 Task: Open Card Card0000000094 in Board Board0000000024 in Workspace WS0000000008 in Trello. Add Member Email0000000030 to Card Card0000000094 in Board Board0000000024 in Workspace WS0000000008 in Trello. Add Blue Label titled Label0000000094 to Card Card0000000094 in Board Board0000000024 in Workspace WS0000000008 in Trello. Add Checklist CL0000000094 to Card Card0000000094 in Board Board0000000024 in Workspace WS0000000008 in Trello. Add Dates with Start Date as Sep 01 2023 and Due Date as Sep 30 2023 to Card Card0000000094 in Board Board0000000024 in Workspace WS0000000008 in Trello
Action: Mouse moved to (272, 280)
Screenshot: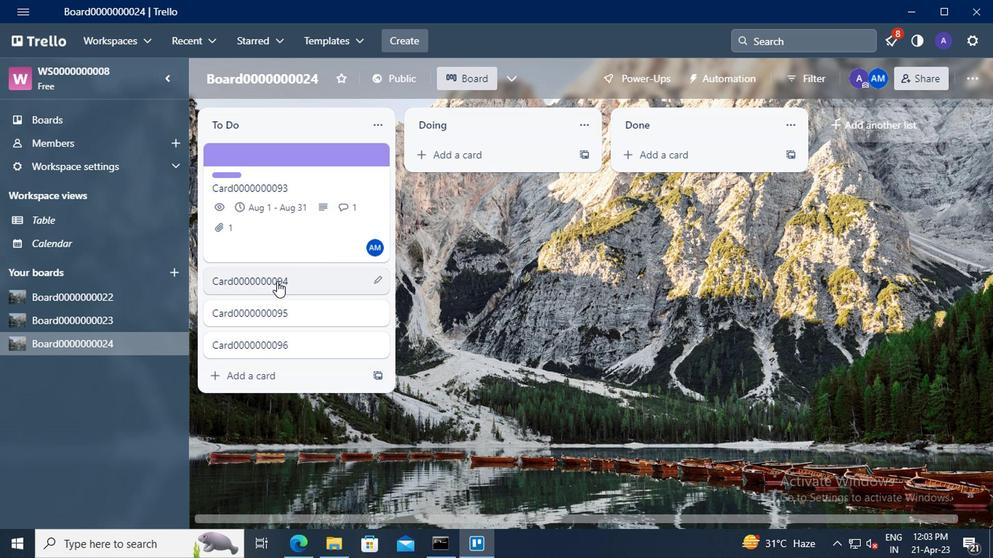 
Action: Mouse pressed left at (272, 280)
Screenshot: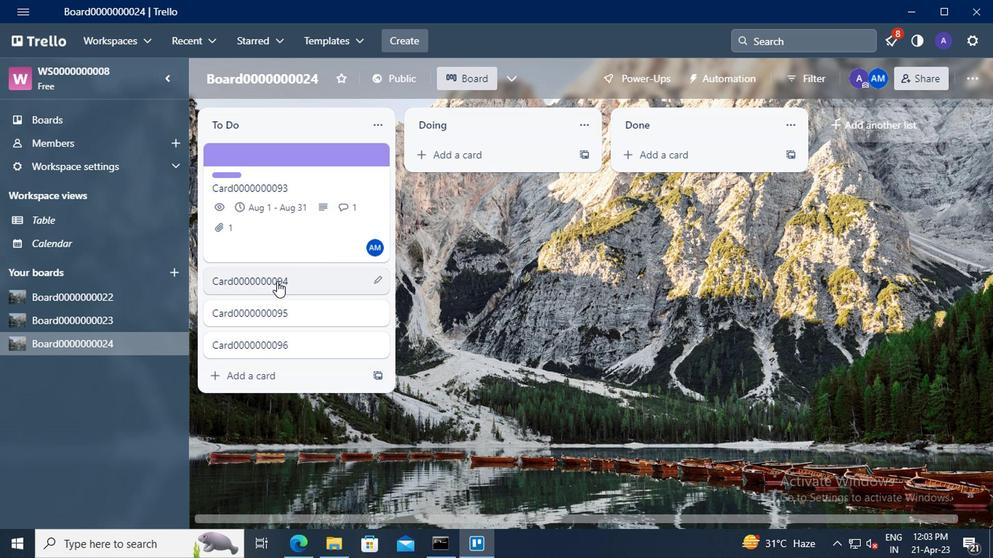 
Action: Mouse moved to (679, 189)
Screenshot: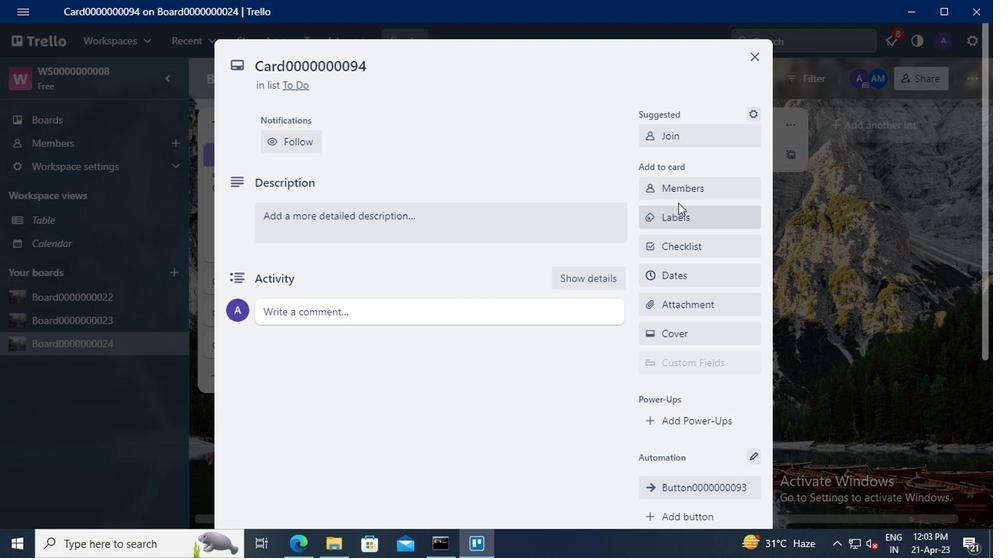 
Action: Mouse pressed left at (679, 189)
Screenshot: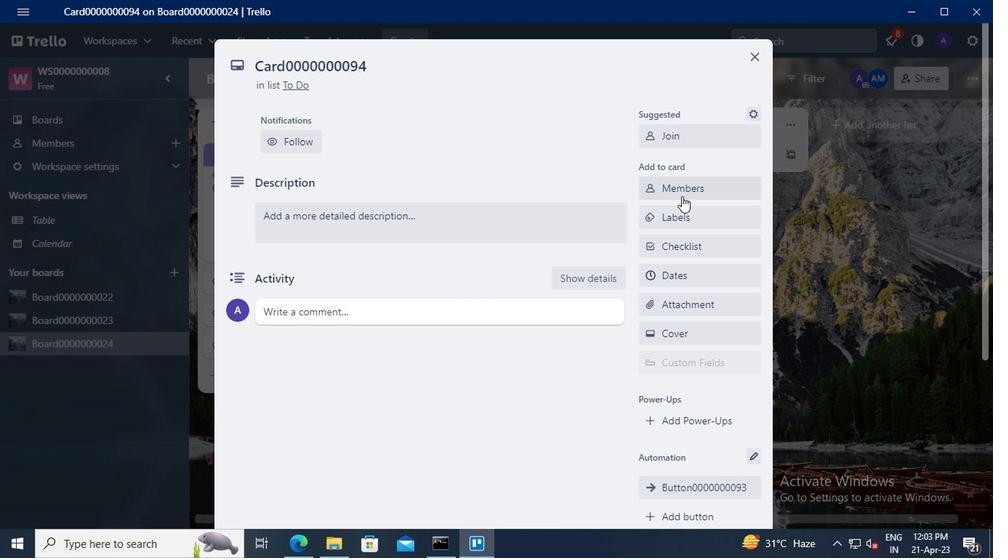 
Action: Mouse moved to (674, 255)
Screenshot: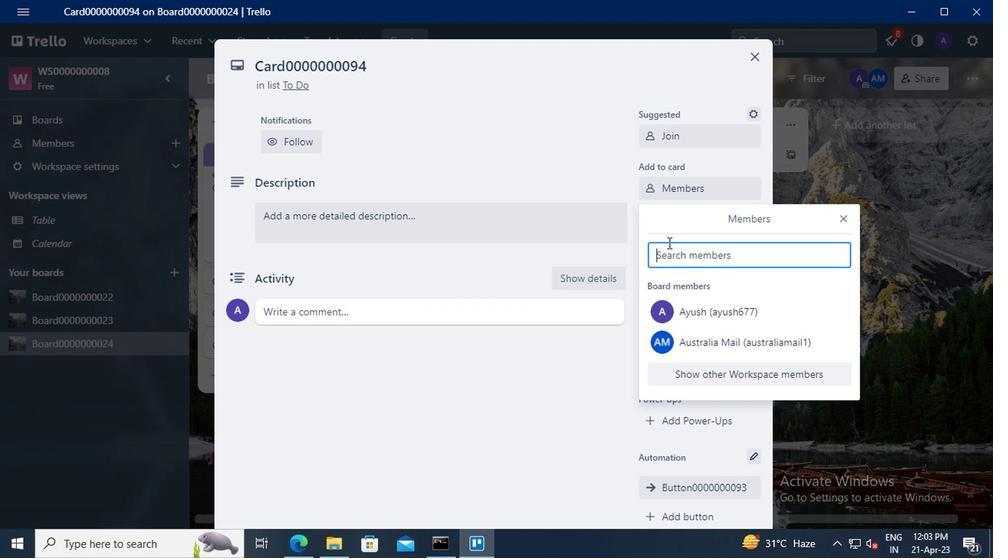 
Action: Mouse pressed left at (674, 255)
Screenshot: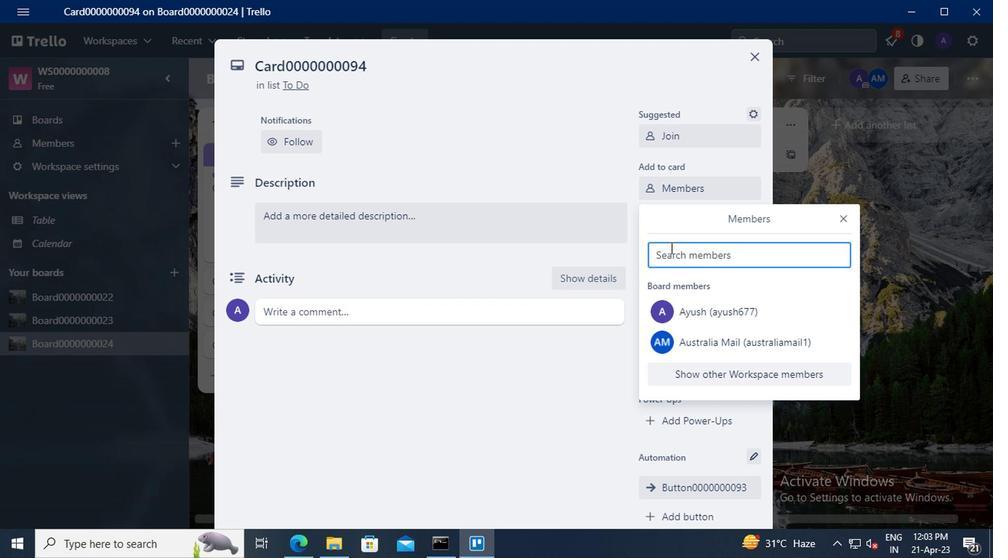 
Action: Mouse moved to (674, 255)
Screenshot: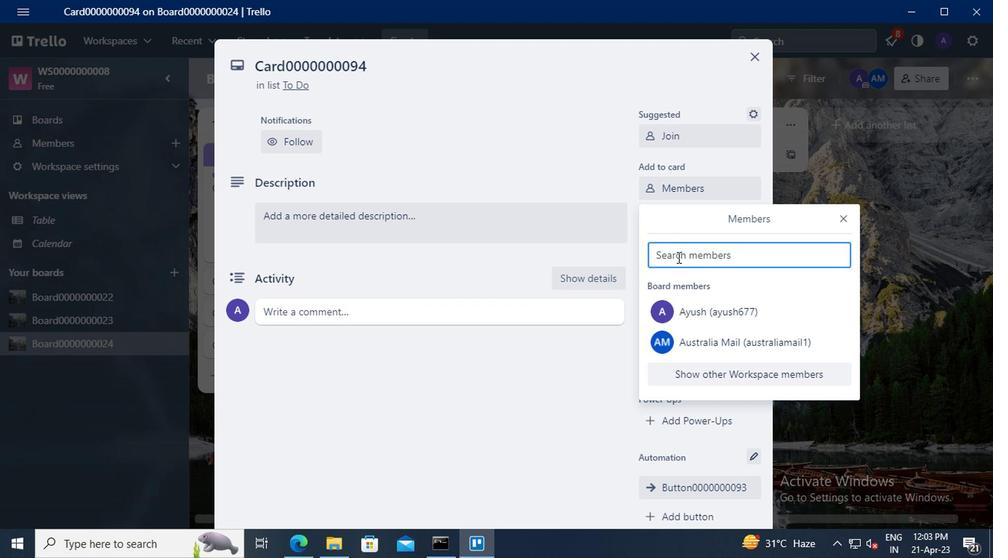 
Action: Key pressed nikrathi889<Key.shift>@GMAIL.COM
Screenshot: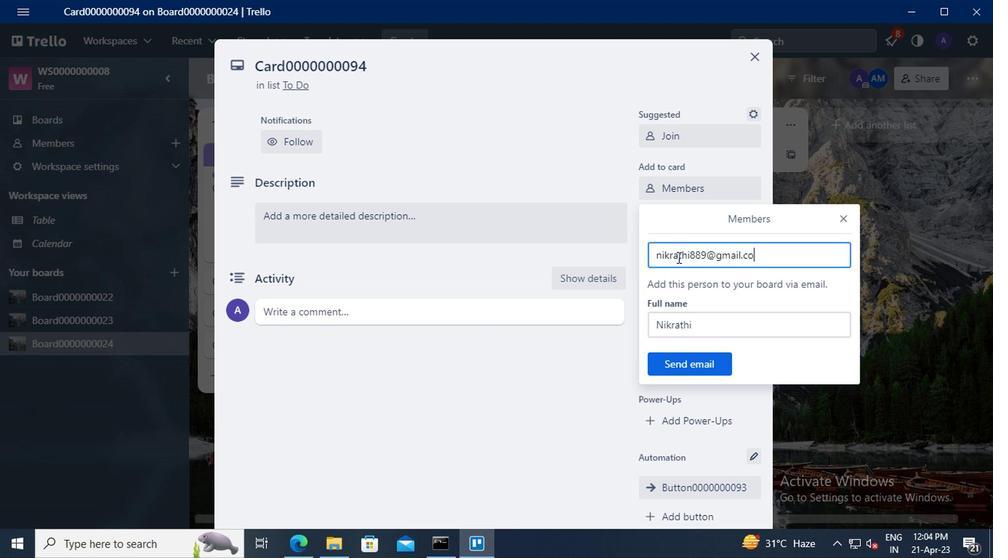
Action: Mouse moved to (688, 363)
Screenshot: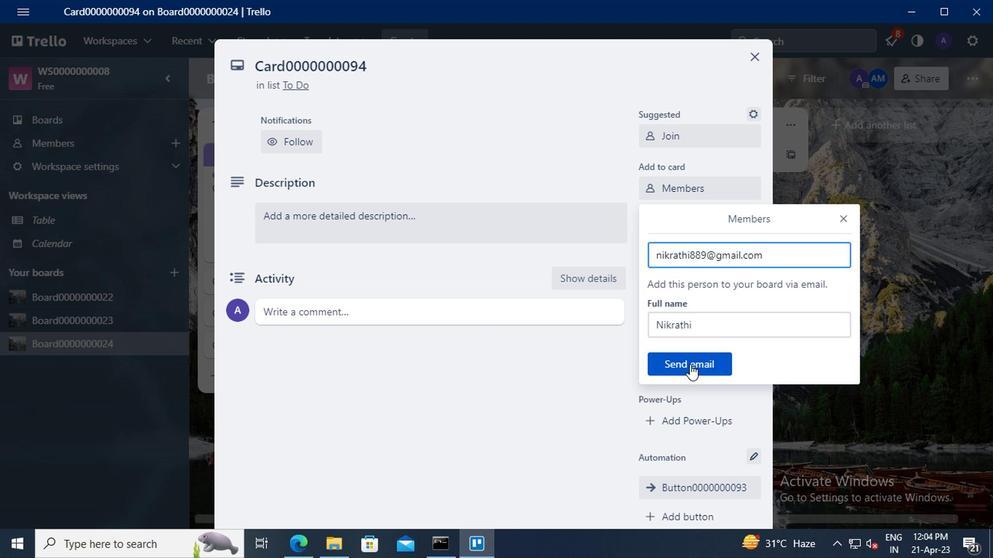 
Action: Mouse pressed left at (688, 363)
Screenshot: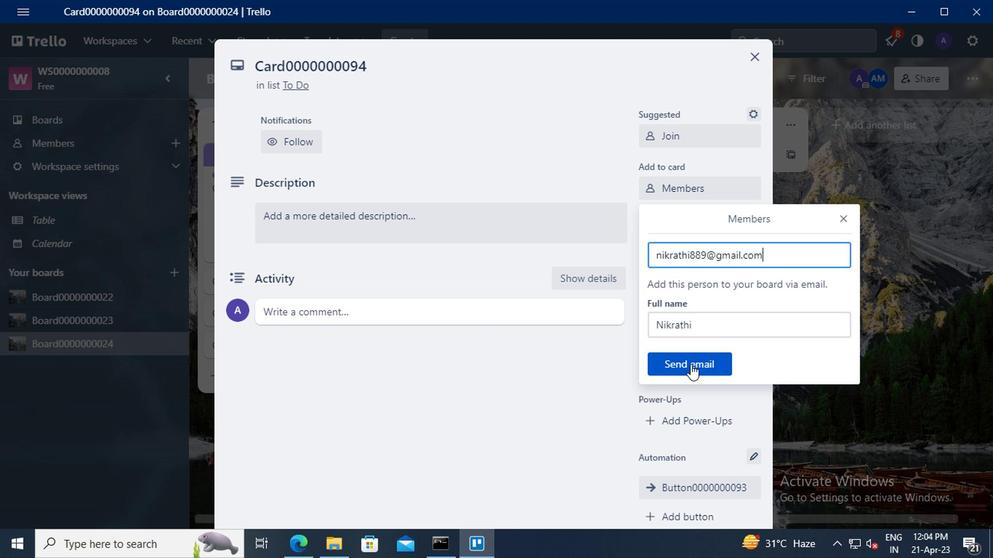 
Action: Mouse moved to (684, 210)
Screenshot: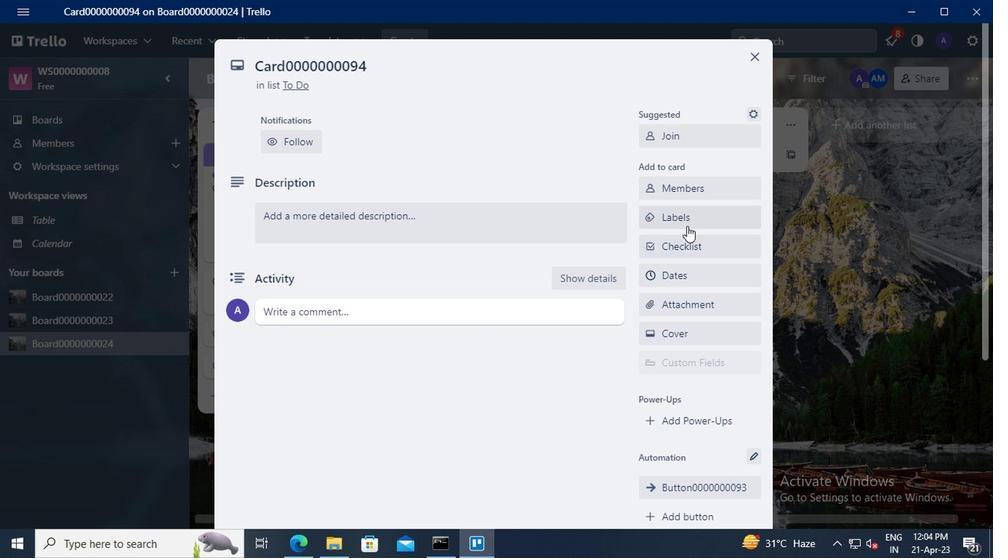 
Action: Mouse pressed left at (684, 210)
Screenshot: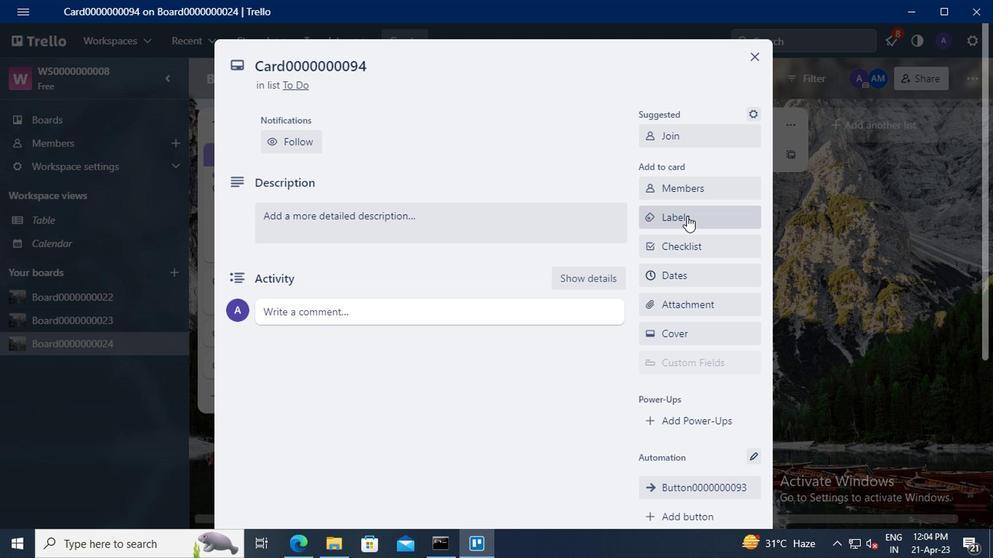 
Action: Mouse moved to (736, 357)
Screenshot: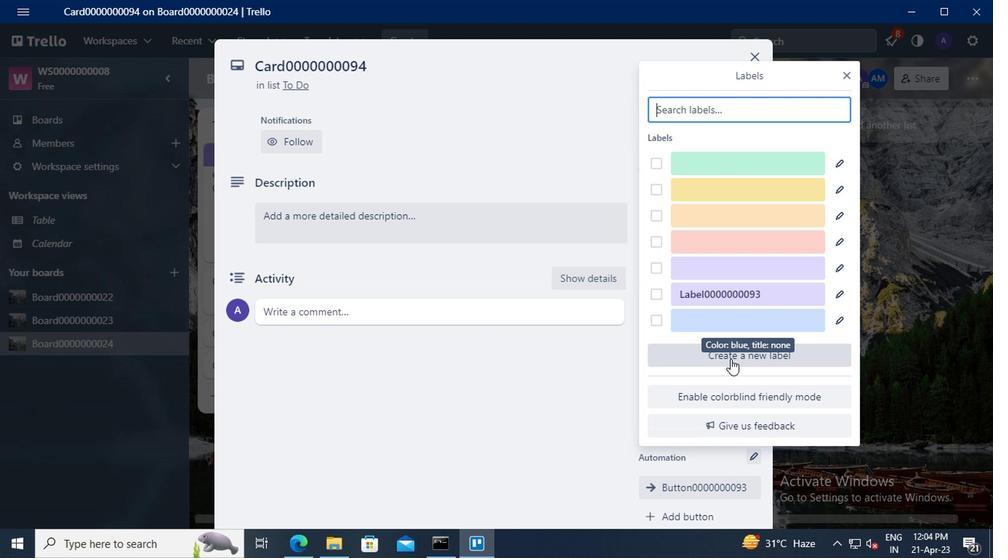 
Action: Mouse pressed left at (736, 357)
Screenshot: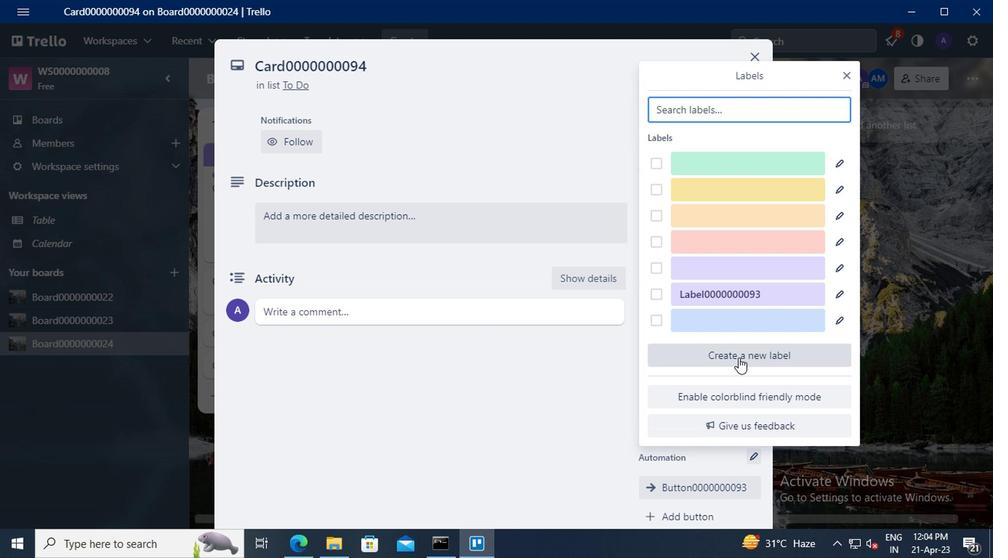
Action: Mouse moved to (702, 203)
Screenshot: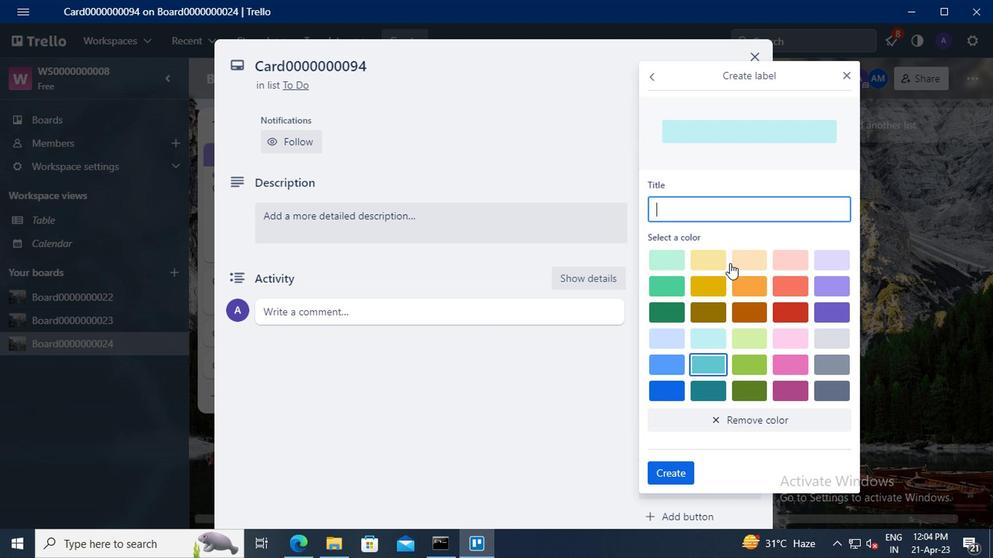 
Action: Mouse pressed left at (702, 203)
Screenshot: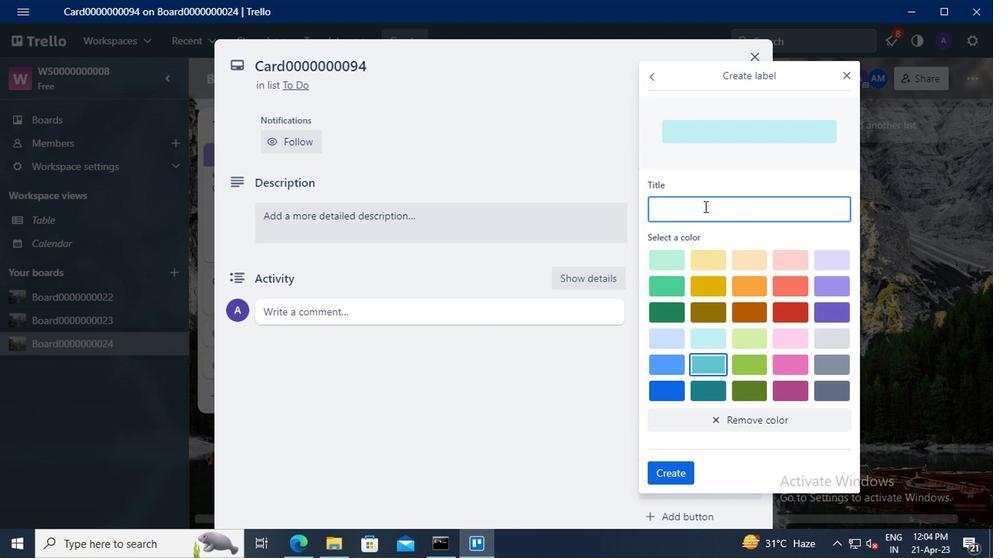 
Action: Mouse moved to (640, 239)
Screenshot: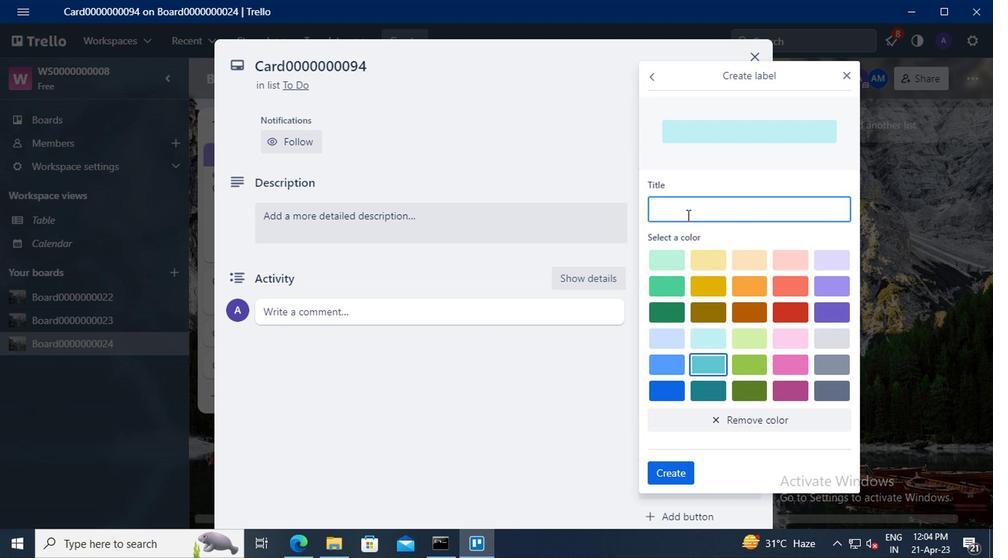 
Action: Key pressed <Key.shift>LABEL0000000094
Screenshot: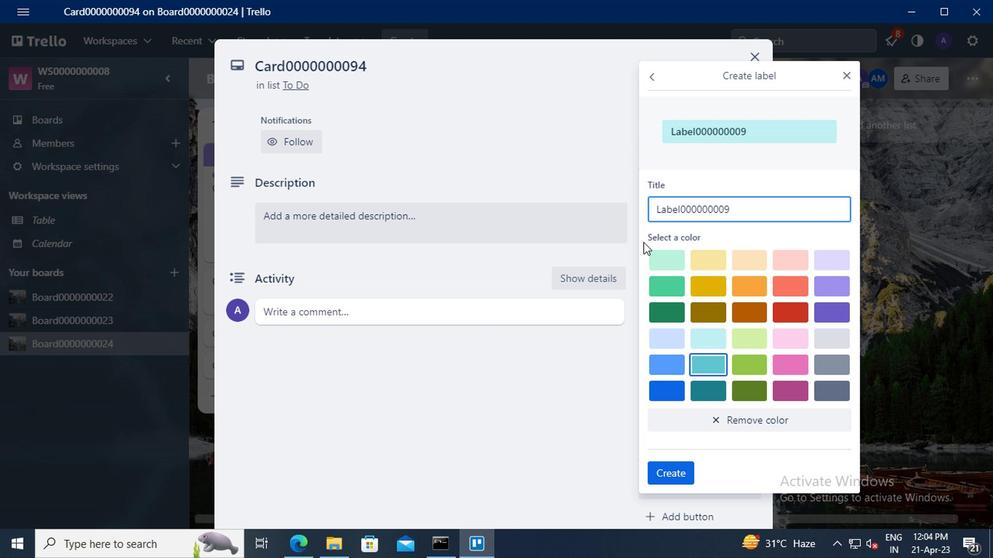 
Action: Mouse moved to (670, 363)
Screenshot: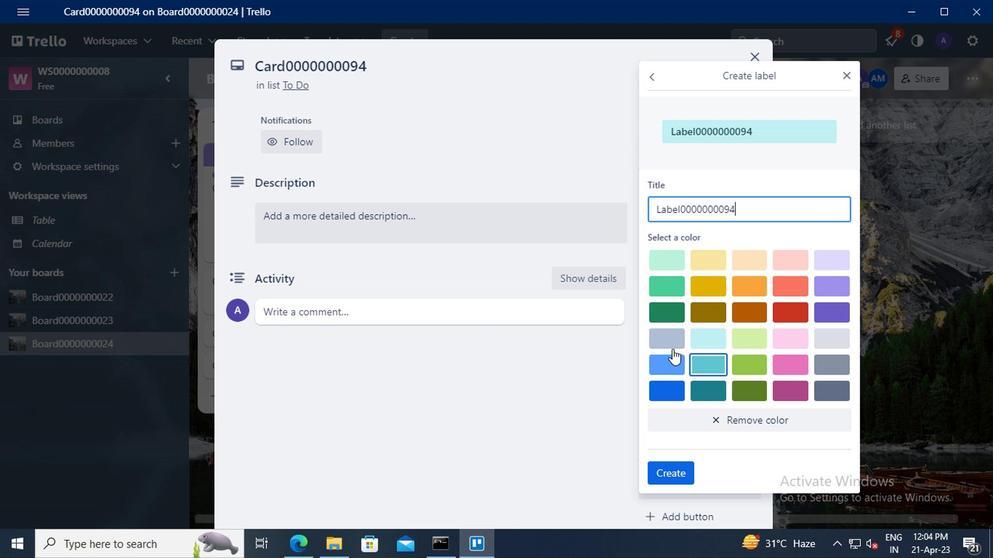 
Action: Mouse pressed left at (670, 363)
Screenshot: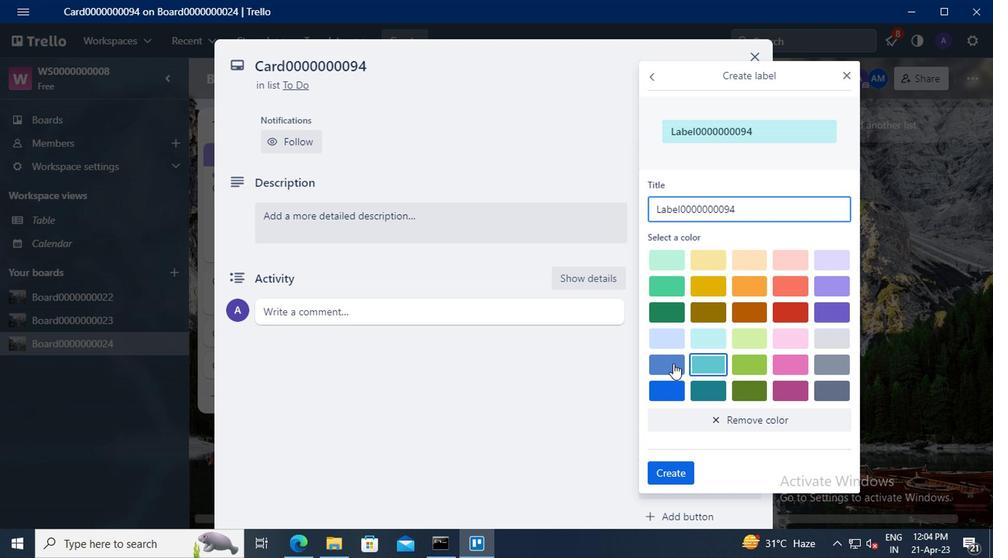 
Action: Mouse moved to (679, 471)
Screenshot: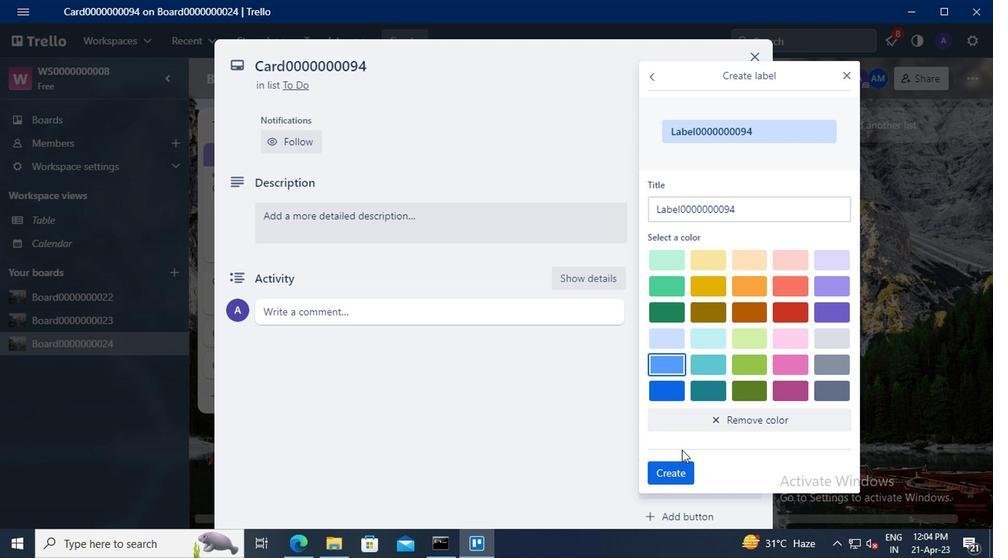 
Action: Mouse pressed left at (679, 471)
Screenshot: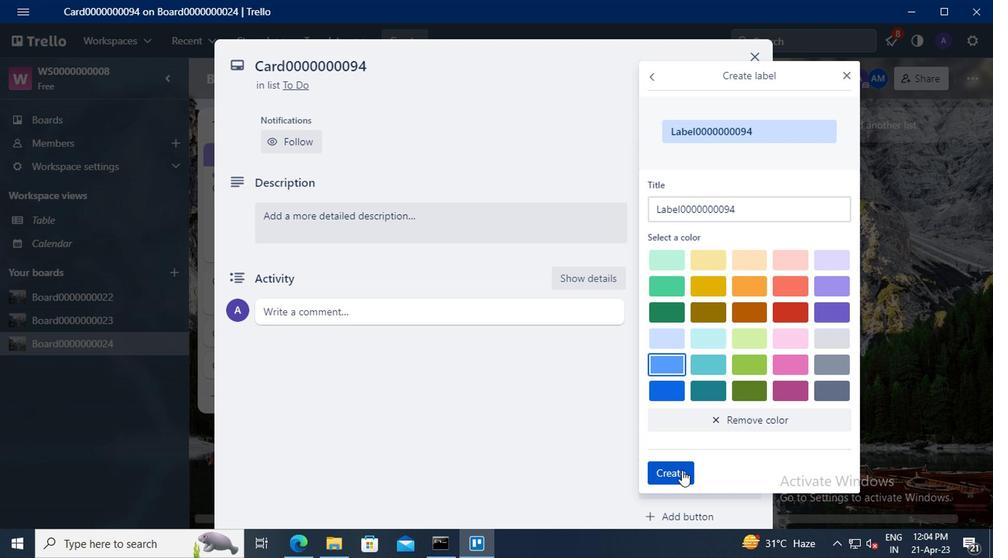 
Action: Mouse moved to (845, 66)
Screenshot: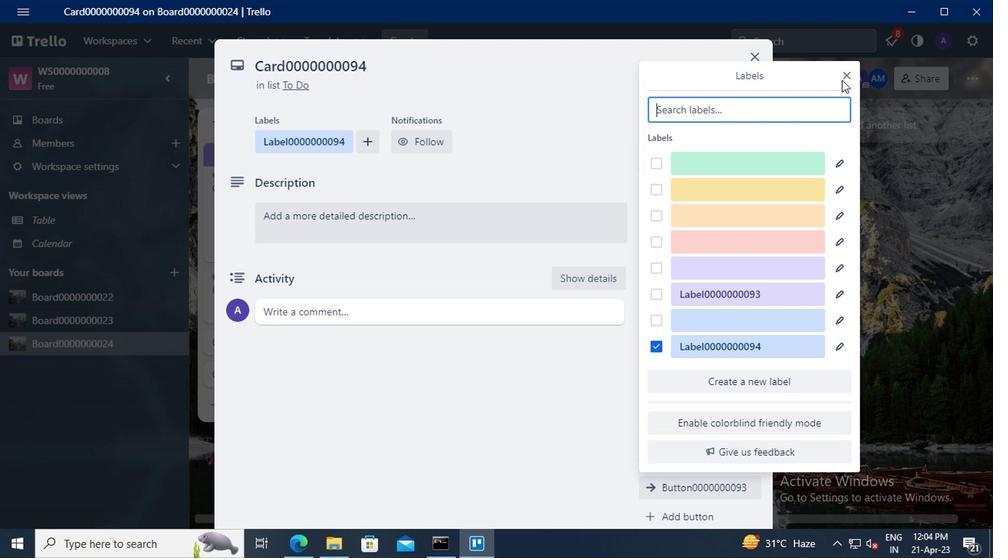
Action: Mouse pressed left at (845, 66)
Screenshot: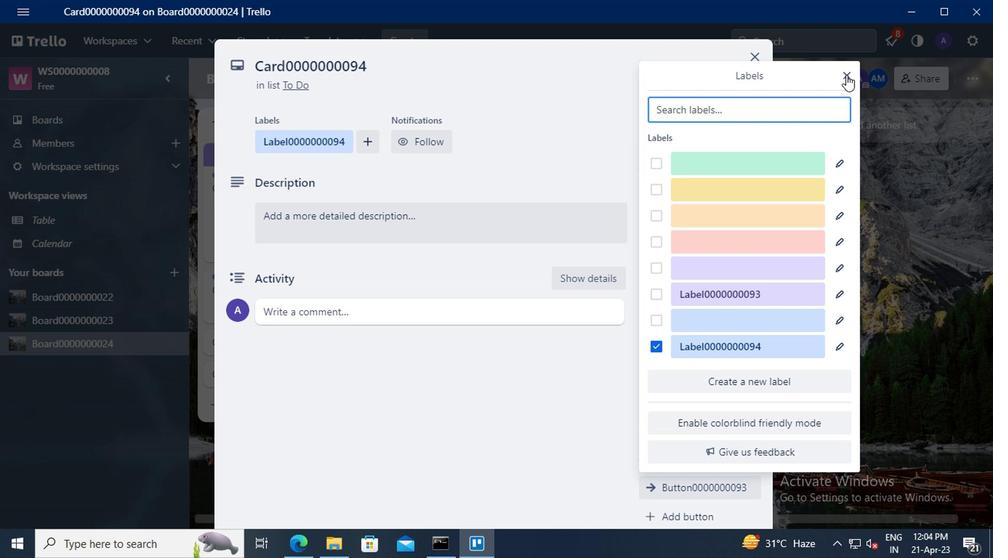 
Action: Mouse moved to (720, 241)
Screenshot: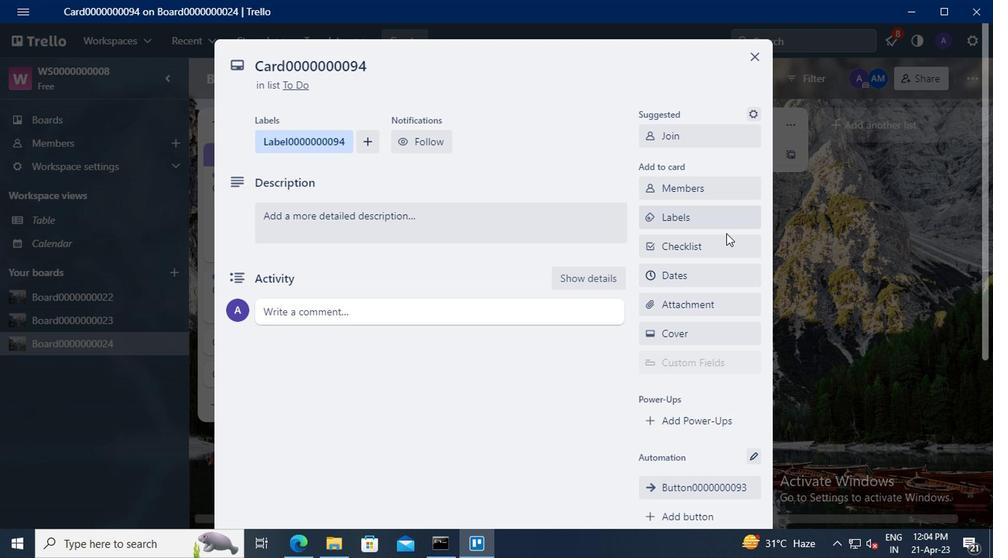 
Action: Mouse pressed left at (720, 241)
Screenshot: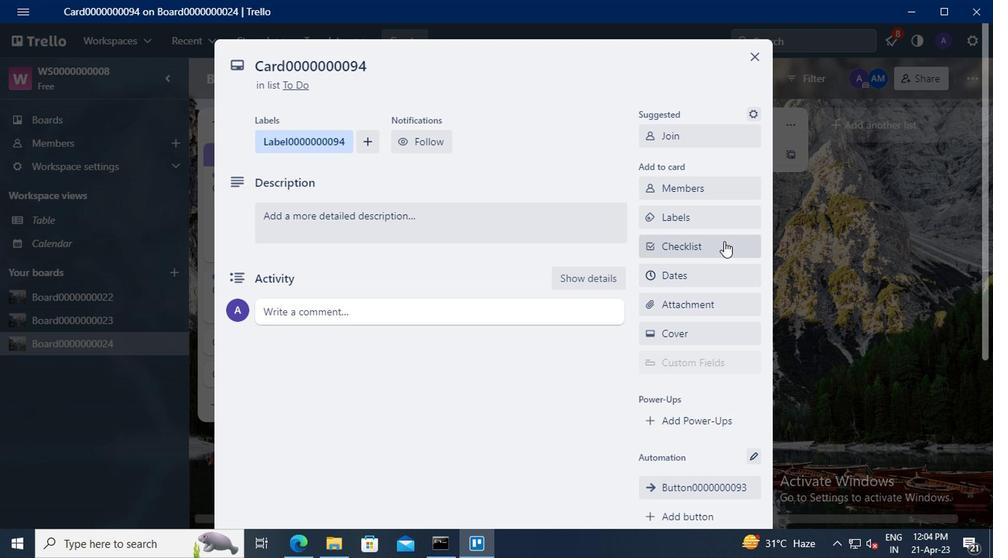 
Action: Key pressed <Key.delete><Key.shift>CL0000000094
Screenshot: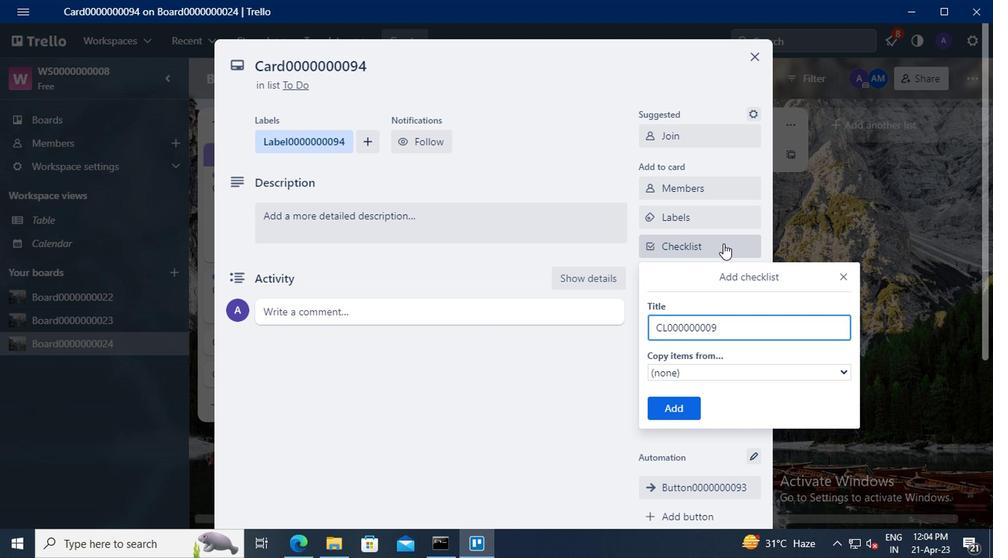 
Action: Mouse moved to (677, 409)
Screenshot: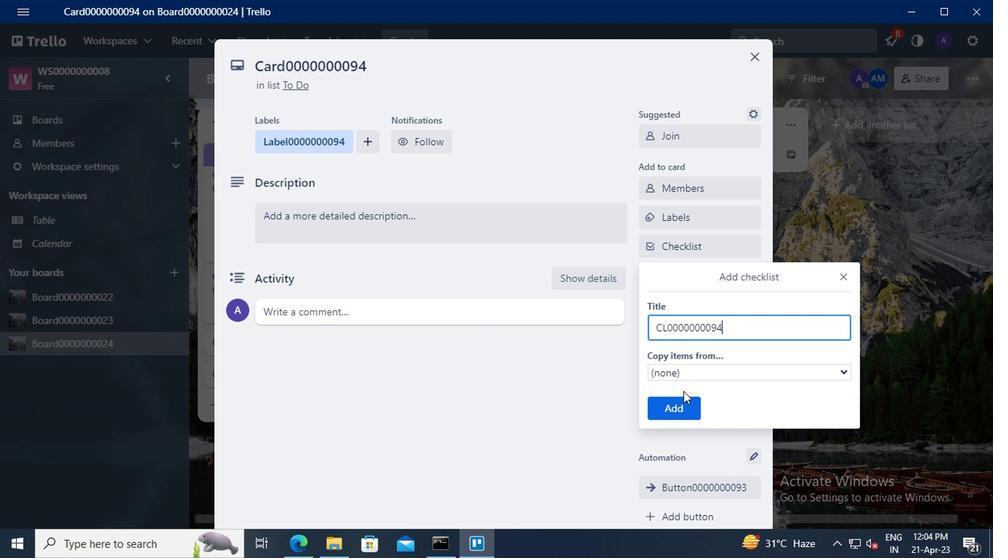 
Action: Mouse pressed left at (677, 409)
Screenshot: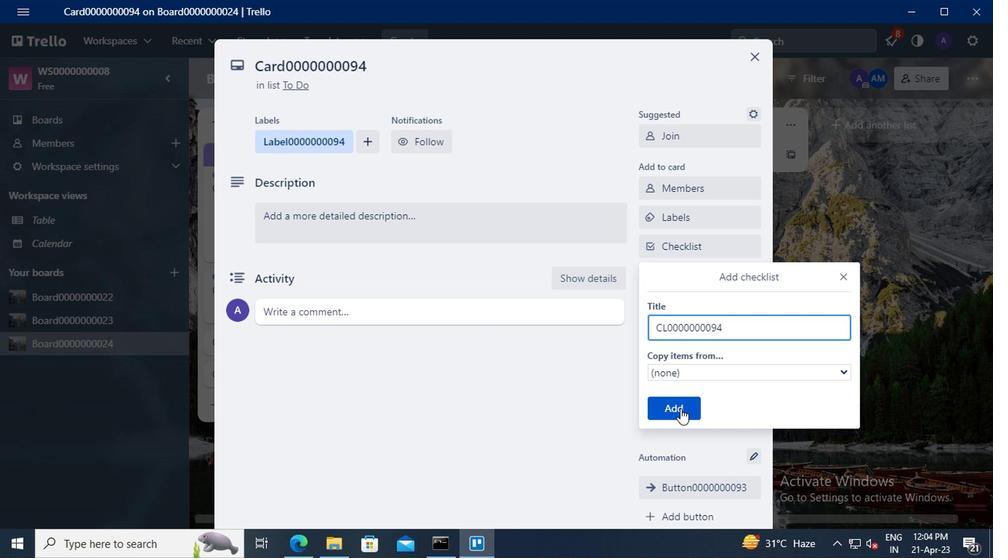 
Action: Mouse moved to (699, 272)
Screenshot: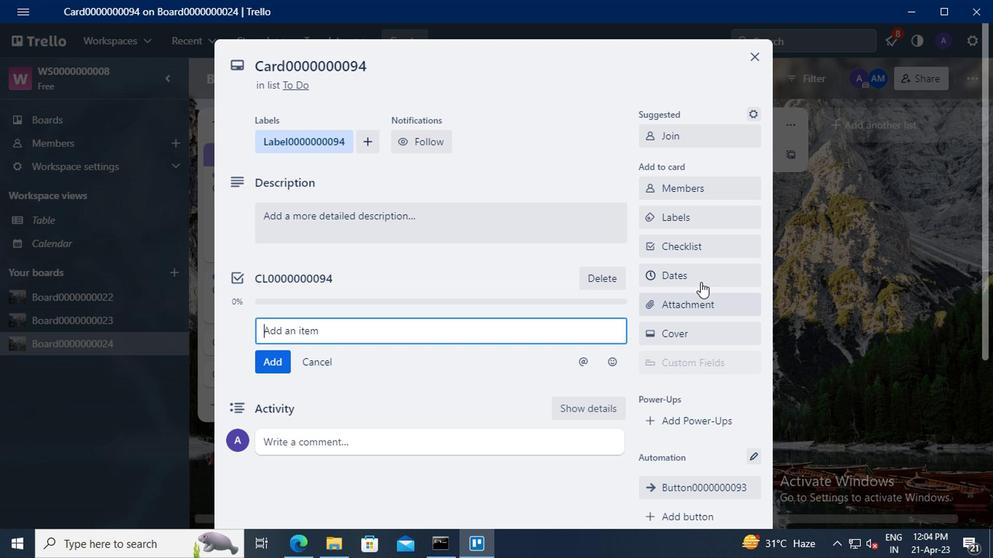 
Action: Mouse pressed left at (699, 272)
Screenshot: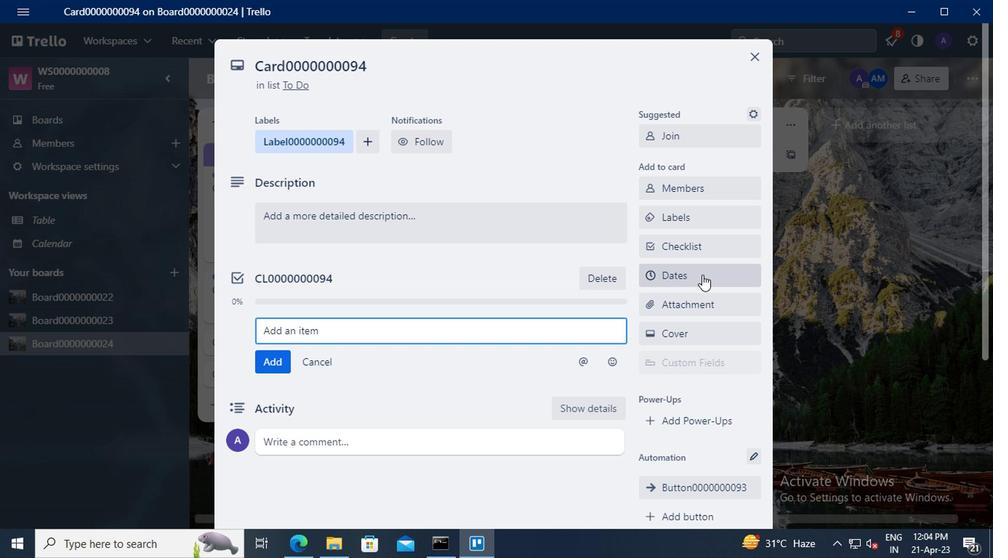 
Action: Mouse moved to (650, 336)
Screenshot: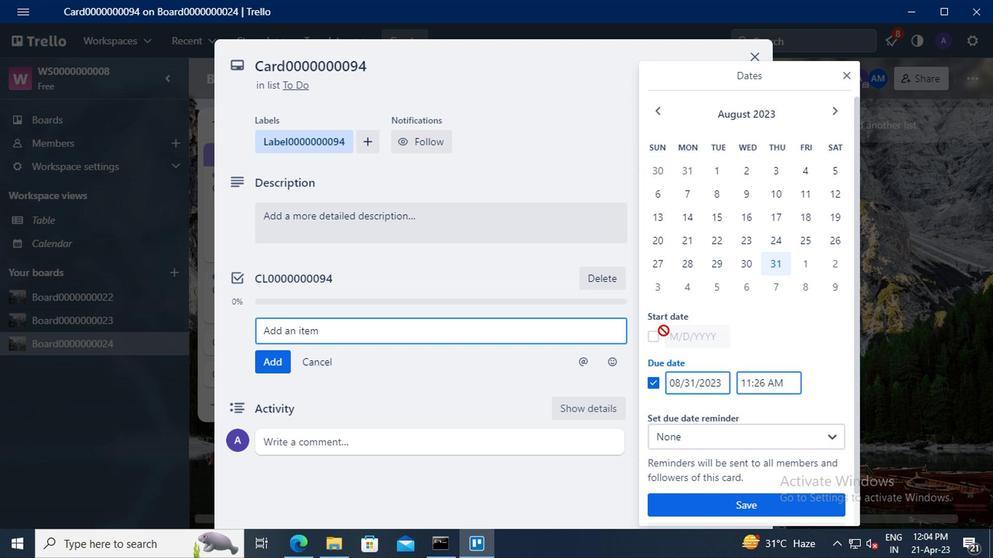 
Action: Mouse pressed left at (650, 336)
Screenshot: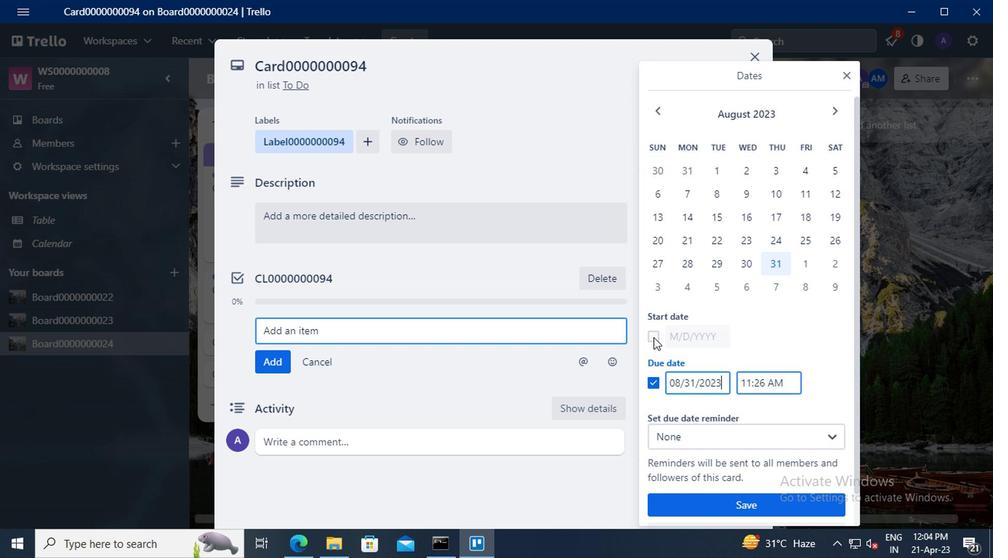 
Action: Mouse moved to (692, 335)
Screenshot: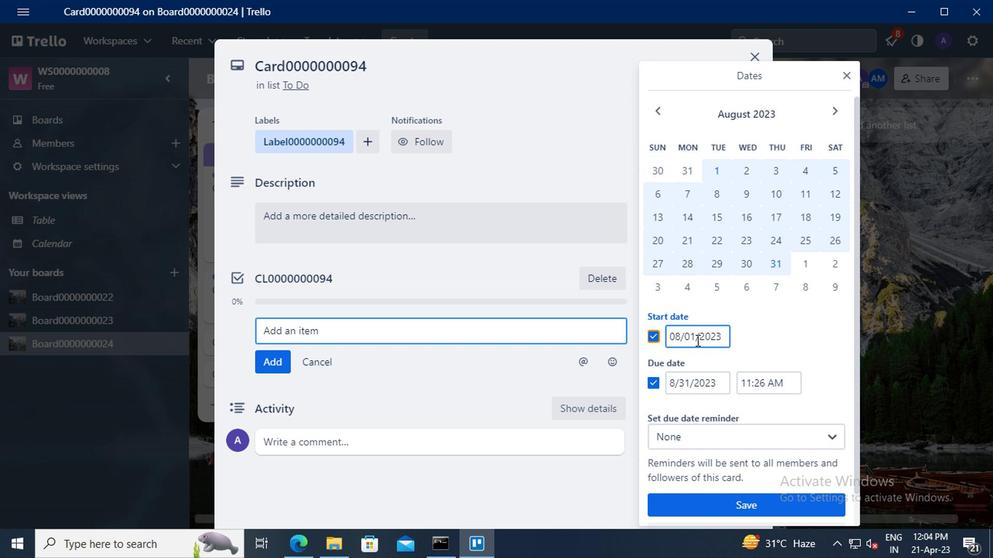 
Action: Mouse pressed left at (692, 335)
Screenshot: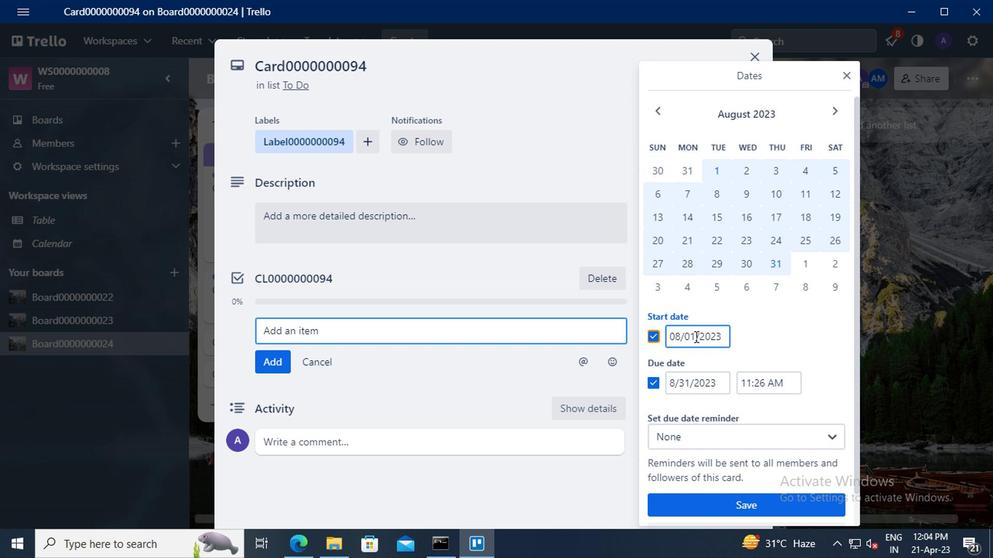 
Action: Mouse moved to (694, 279)
Screenshot: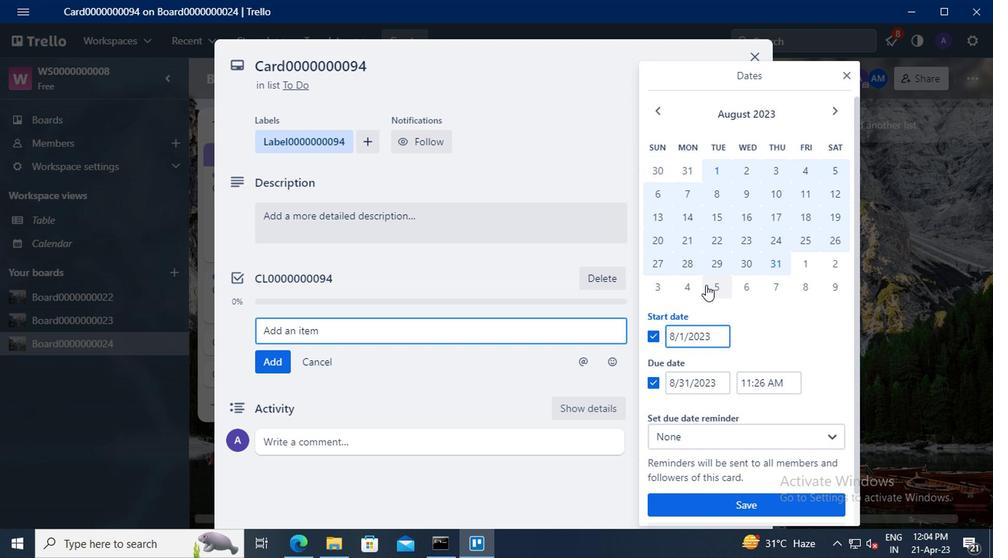 
Action: Key pressed <Key.left><Key.left><Key.backspace>1<Key.left><Key.left><Key.backspace>9
Screenshot: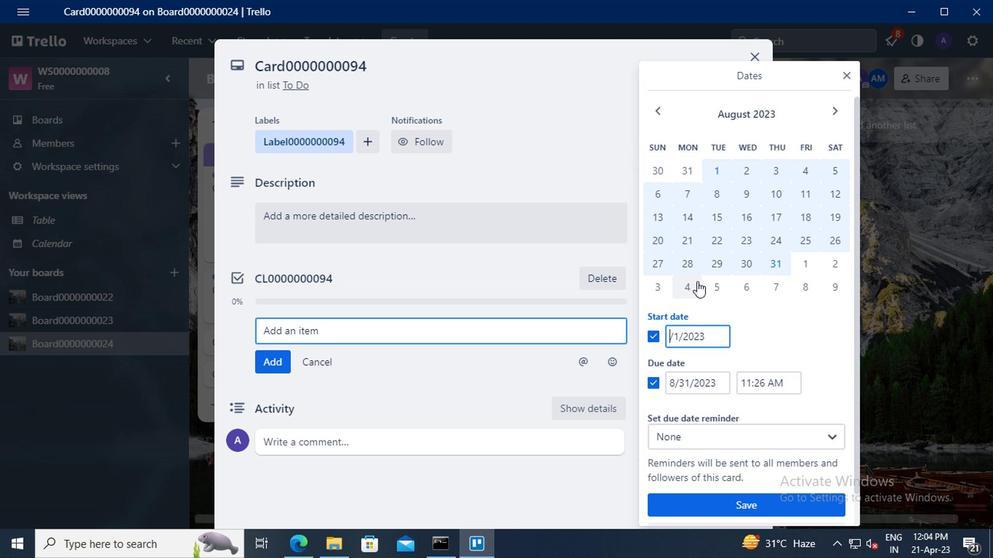 
Action: Mouse moved to (688, 380)
Screenshot: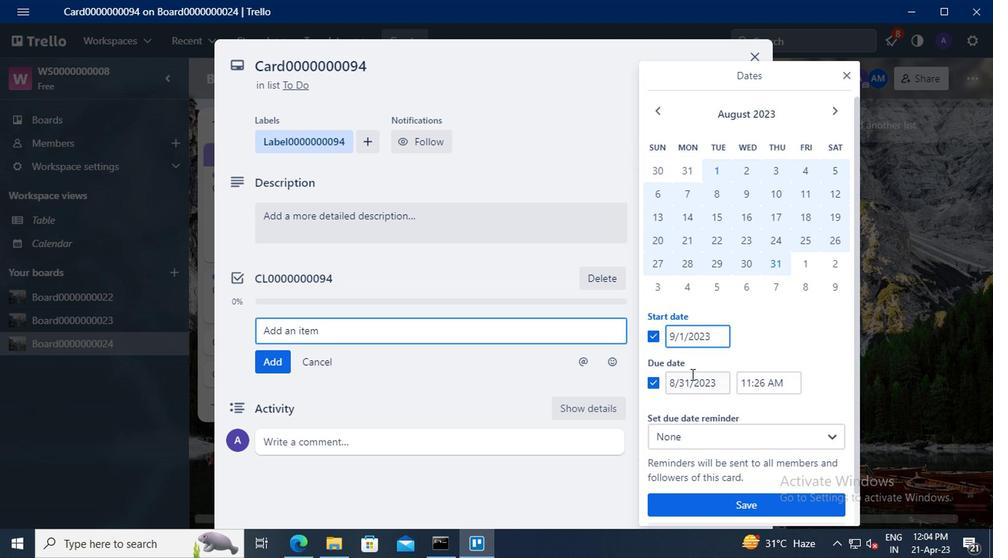 
Action: Mouse pressed left at (688, 380)
Screenshot: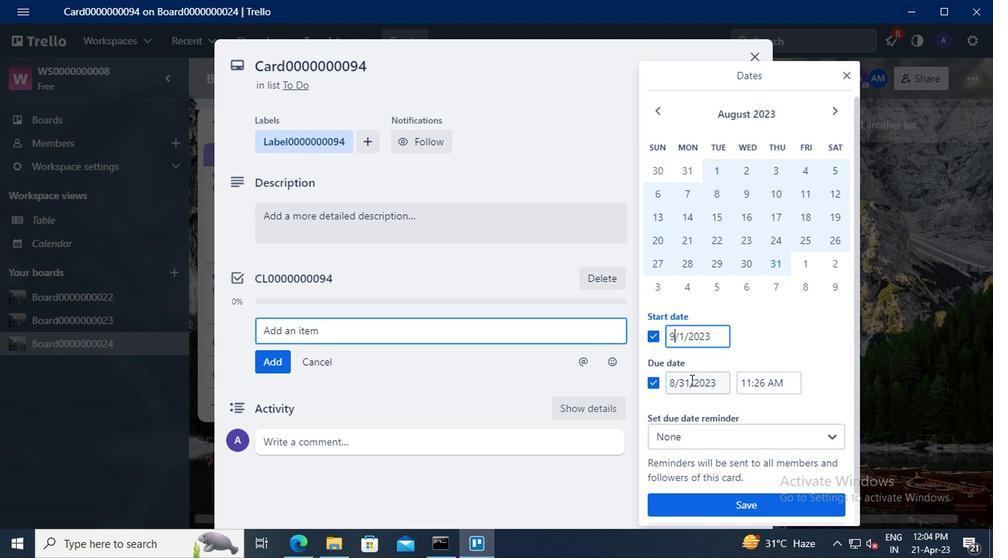 
Action: Mouse moved to (690, 370)
Screenshot: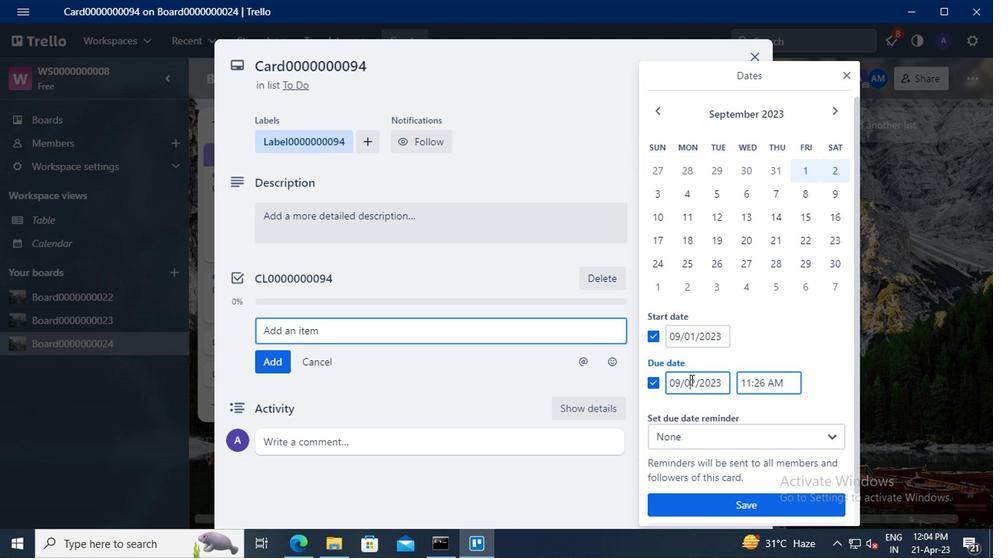 
Action: Key pressed <Key.backspace><Key.delete>30
Screenshot: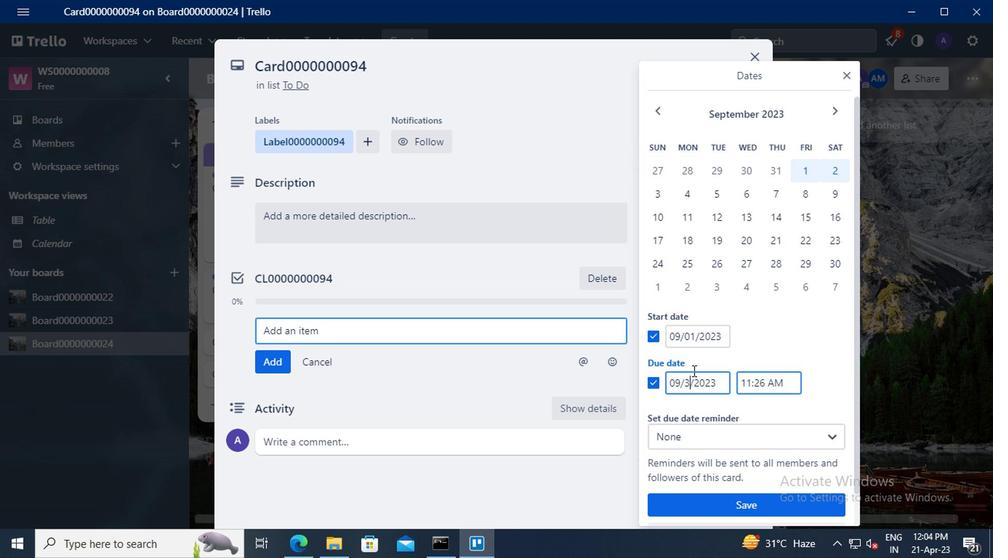 
Action: Mouse moved to (736, 508)
Screenshot: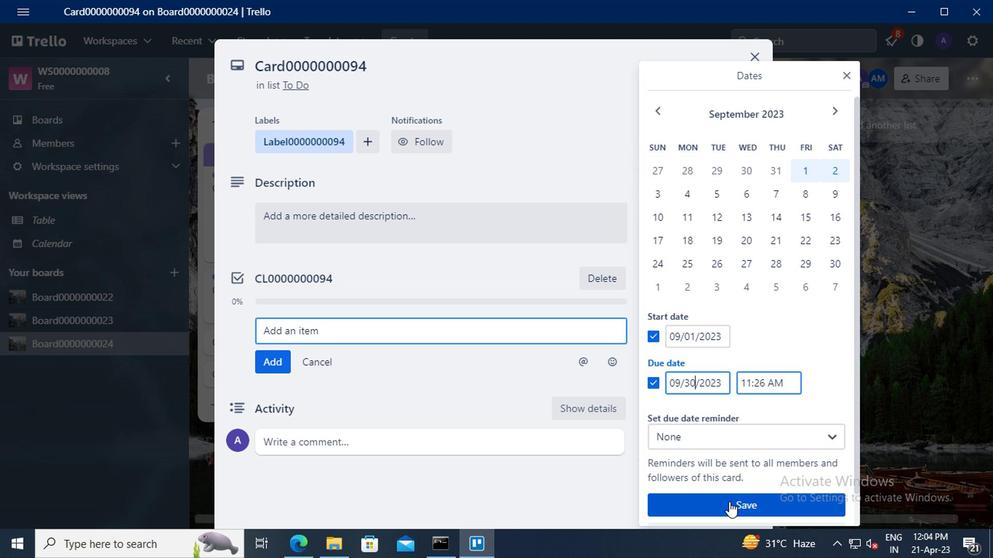 
Action: Mouse pressed left at (736, 508)
Screenshot: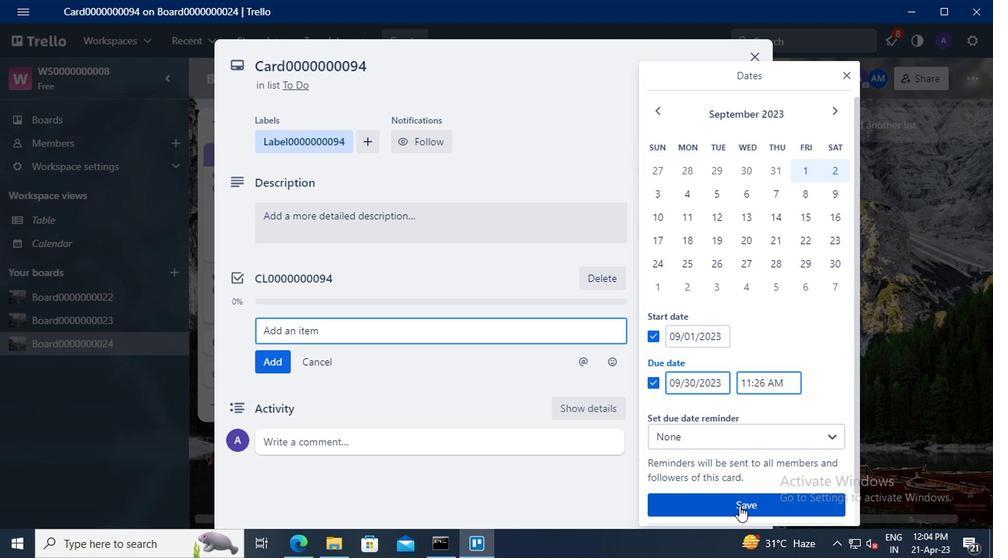 
